 Task: Check the average views per listing of energy efficient in the last 1 year.
Action: Mouse moved to (790, 178)
Screenshot: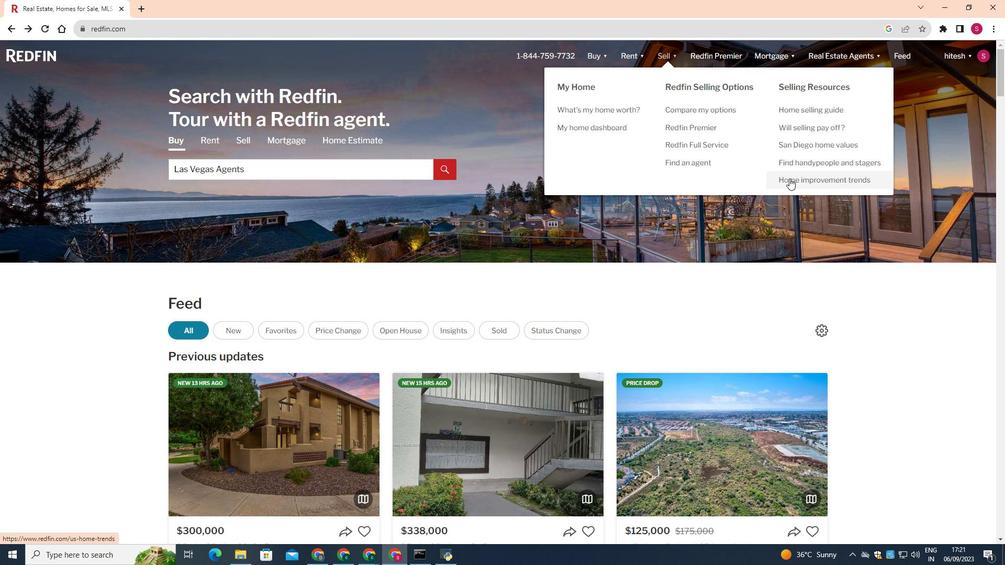 
Action: Mouse pressed left at (790, 178)
Screenshot: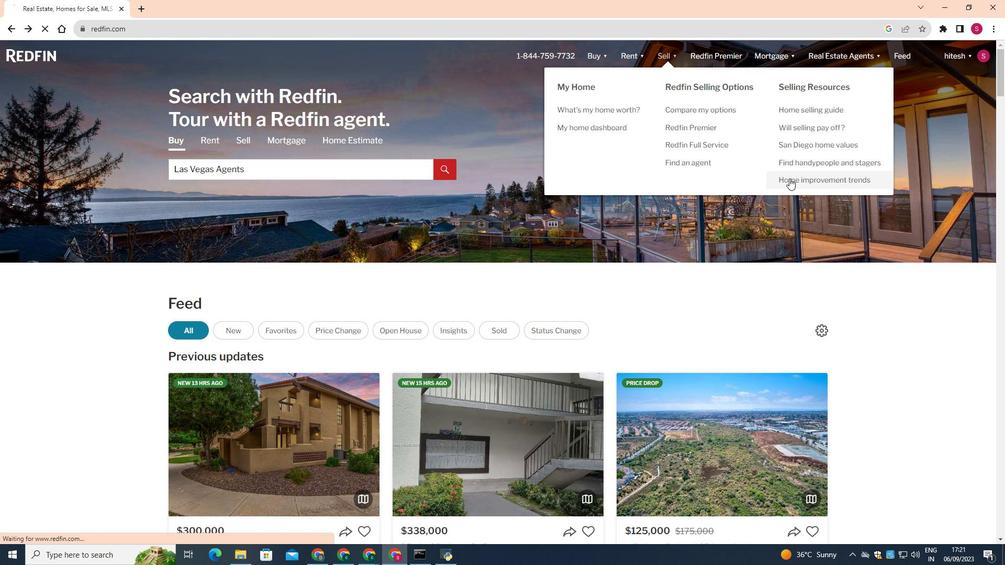 
Action: Mouse moved to (549, 379)
Screenshot: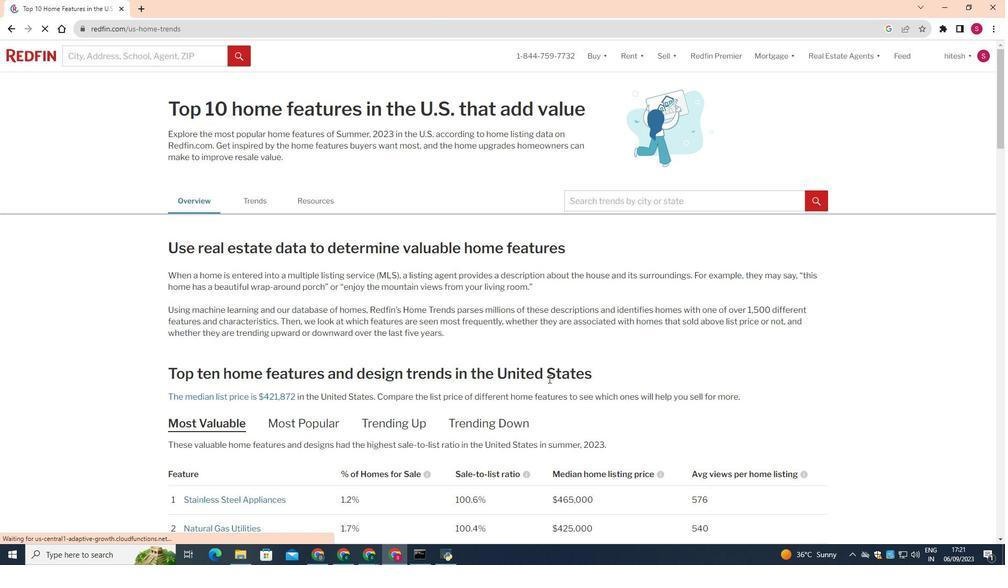 
Action: Mouse scrolled (549, 378) with delta (0, 0)
Screenshot: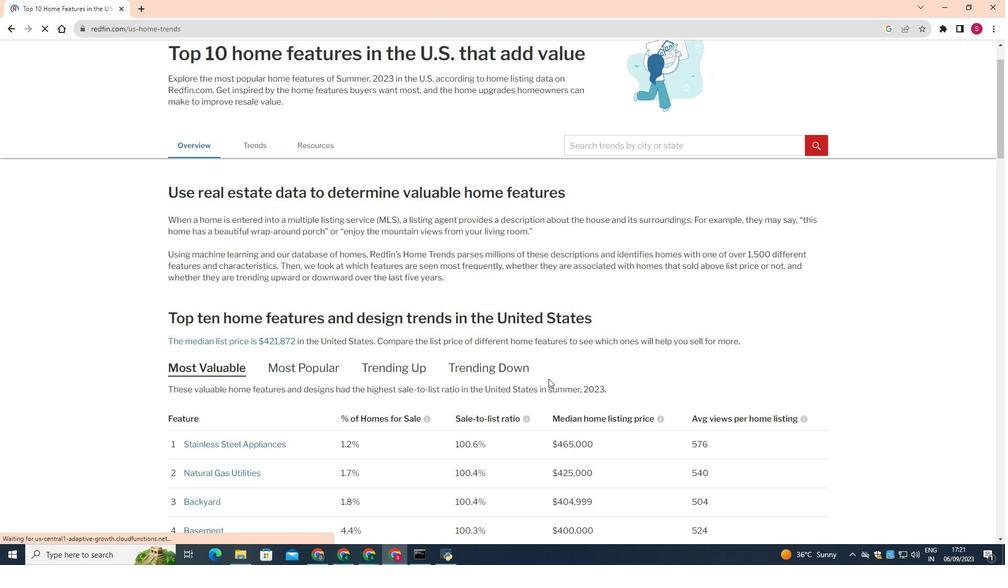 
Action: Mouse scrolled (549, 378) with delta (0, 0)
Screenshot: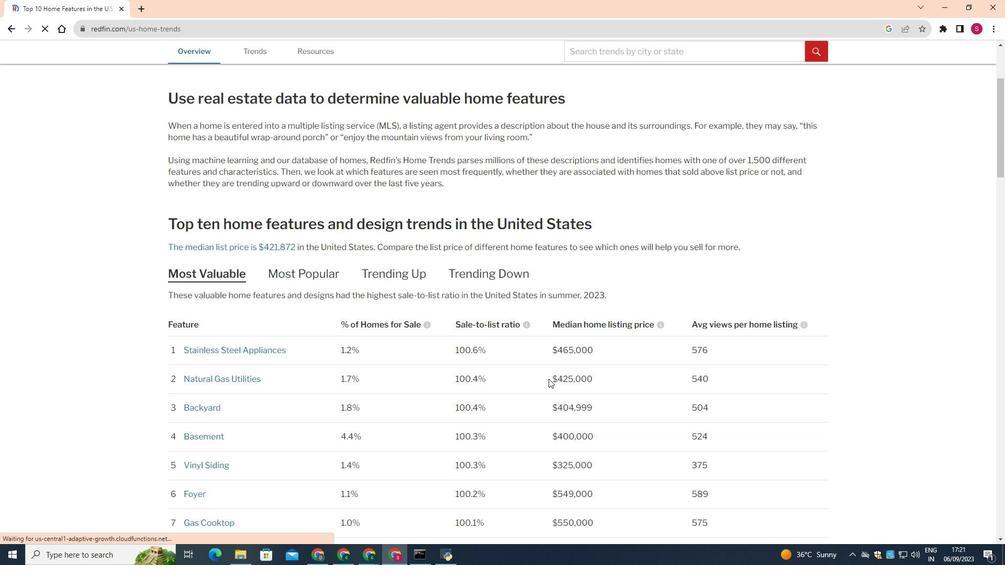 
Action: Mouse scrolled (549, 378) with delta (0, 0)
Screenshot: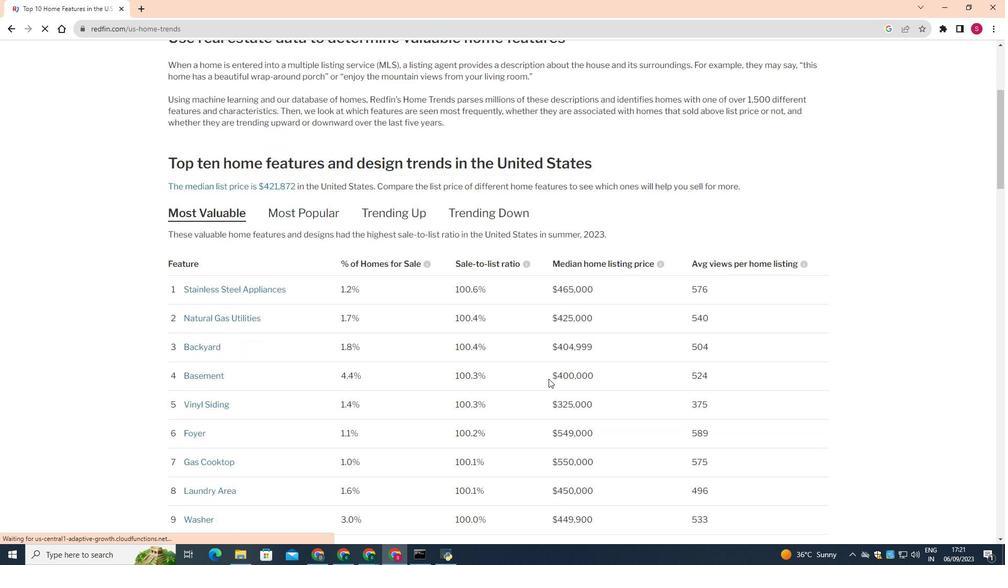 
Action: Mouse scrolled (549, 378) with delta (0, 0)
Screenshot: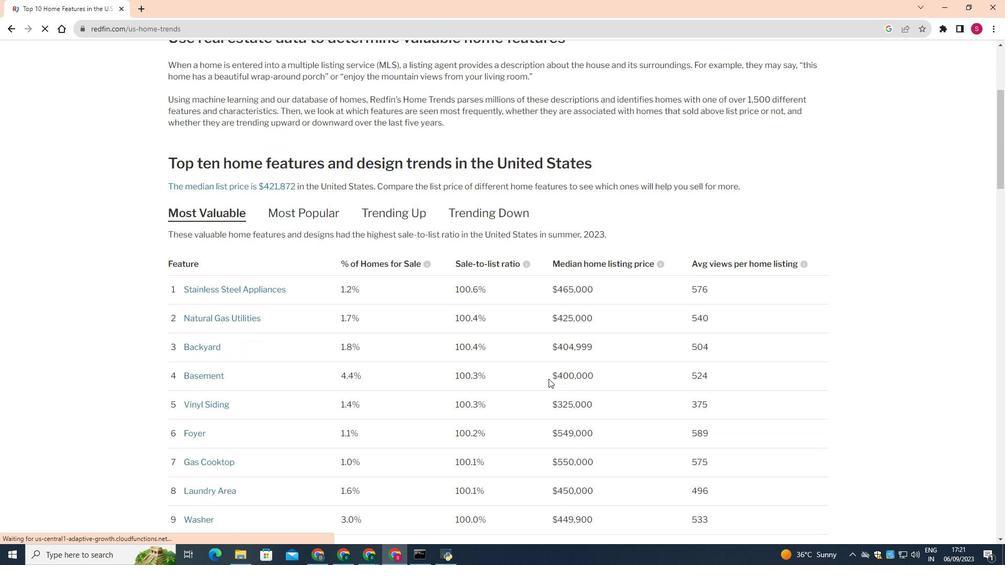 
Action: Mouse scrolled (549, 378) with delta (0, 0)
Screenshot: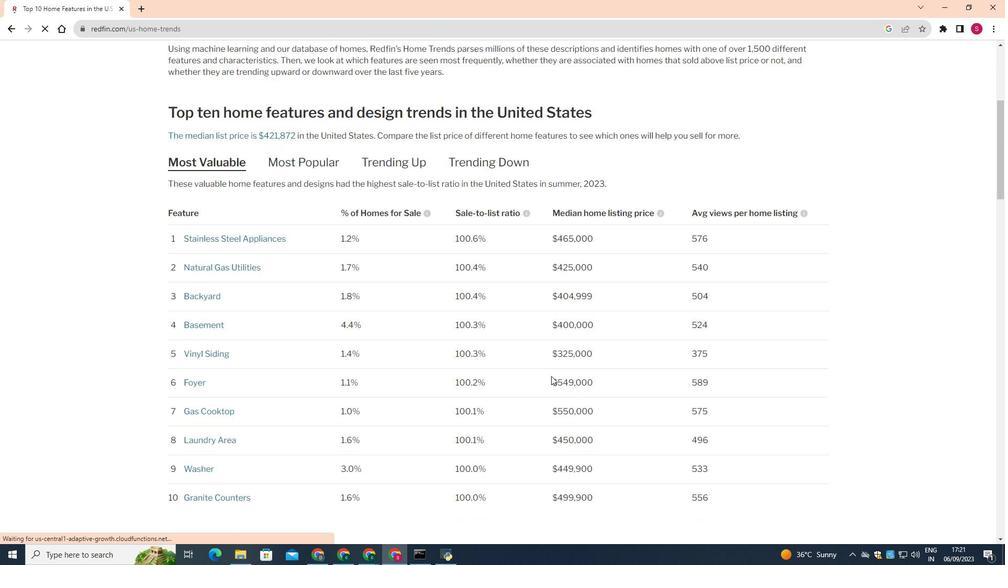 
Action: Mouse moved to (551, 376)
Screenshot: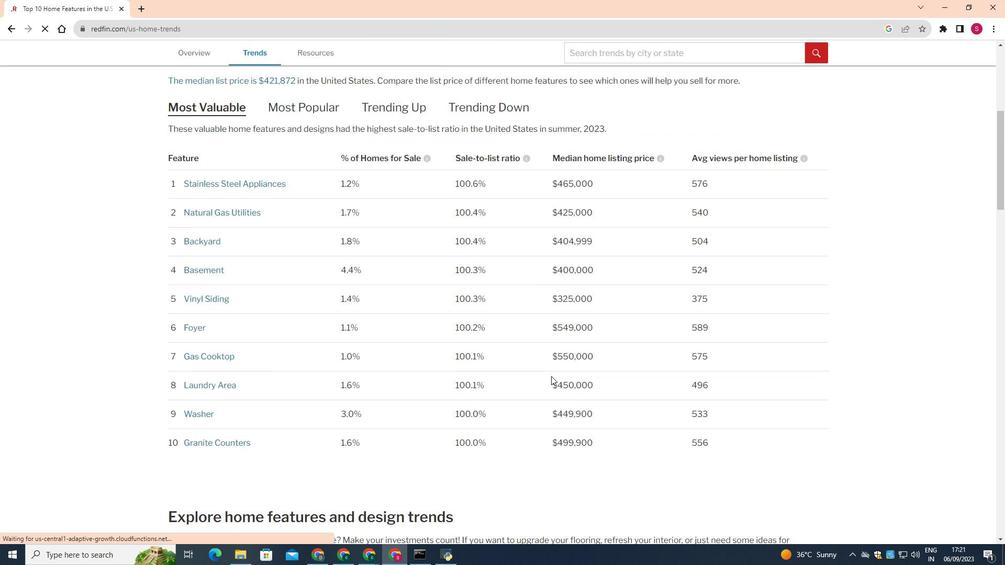 
Action: Mouse scrolled (551, 376) with delta (0, 0)
Screenshot: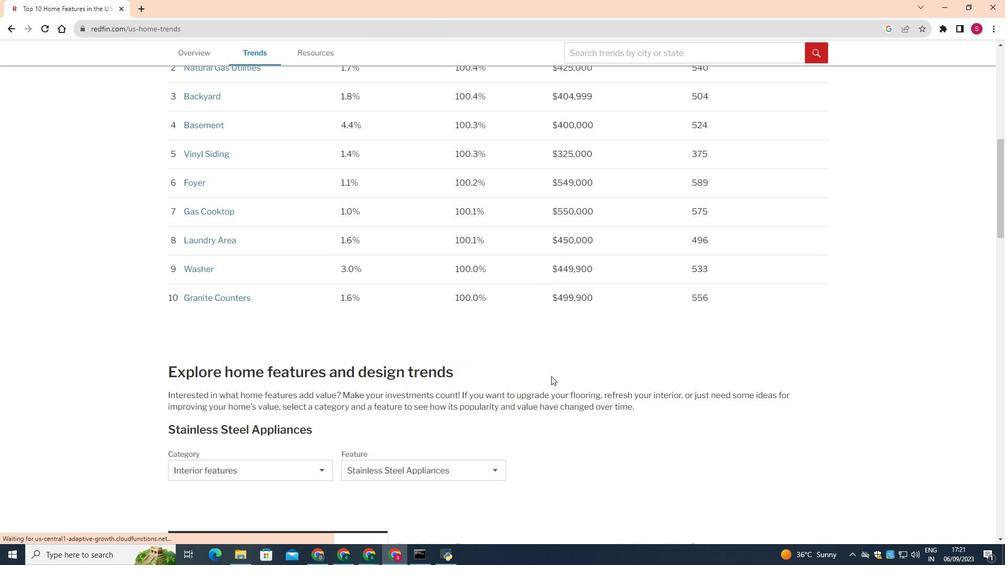 
Action: Mouse scrolled (551, 376) with delta (0, 0)
Screenshot: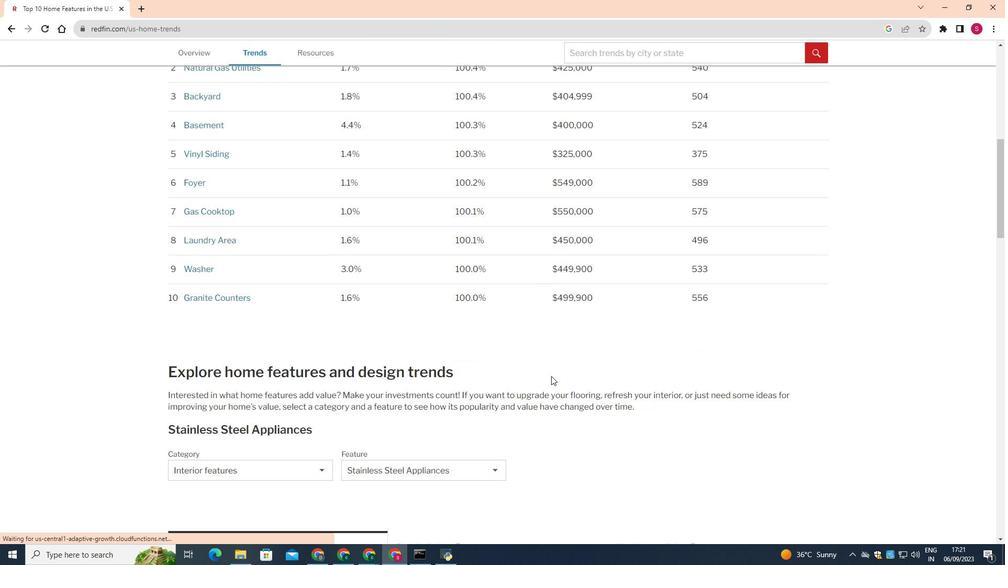 
Action: Mouse scrolled (551, 376) with delta (0, 0)
Screenshot: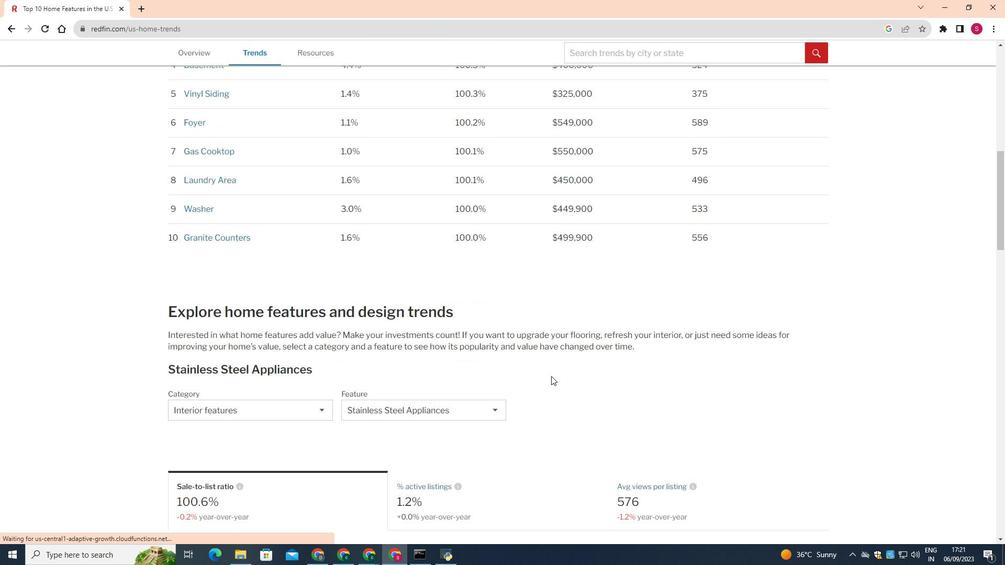 
Action: Mouse scrolled (551, 376) with delta (0, 0)
Screenshot: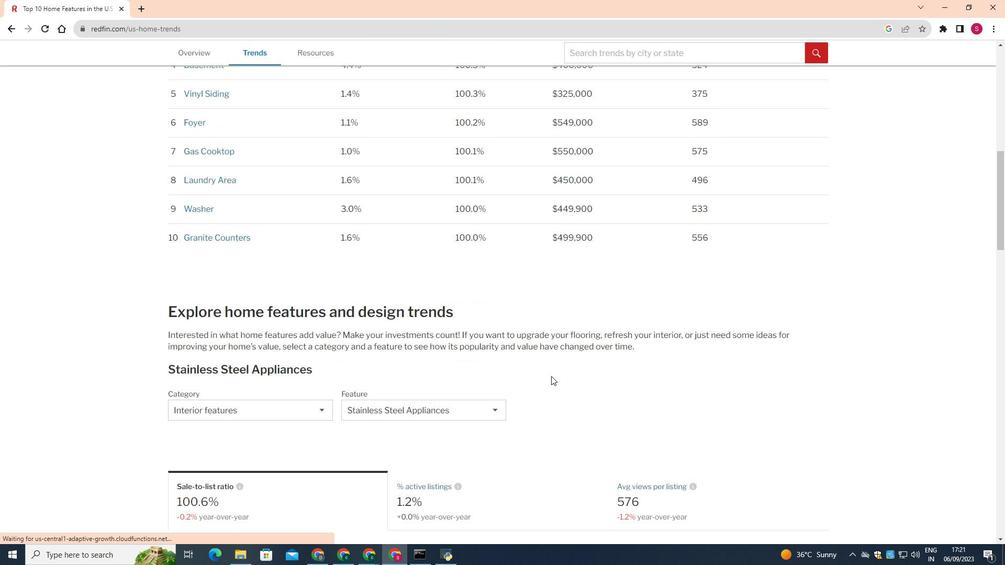 
Action: Mouse scrolled (551, 376) with delta (0, 0)
Screenshot: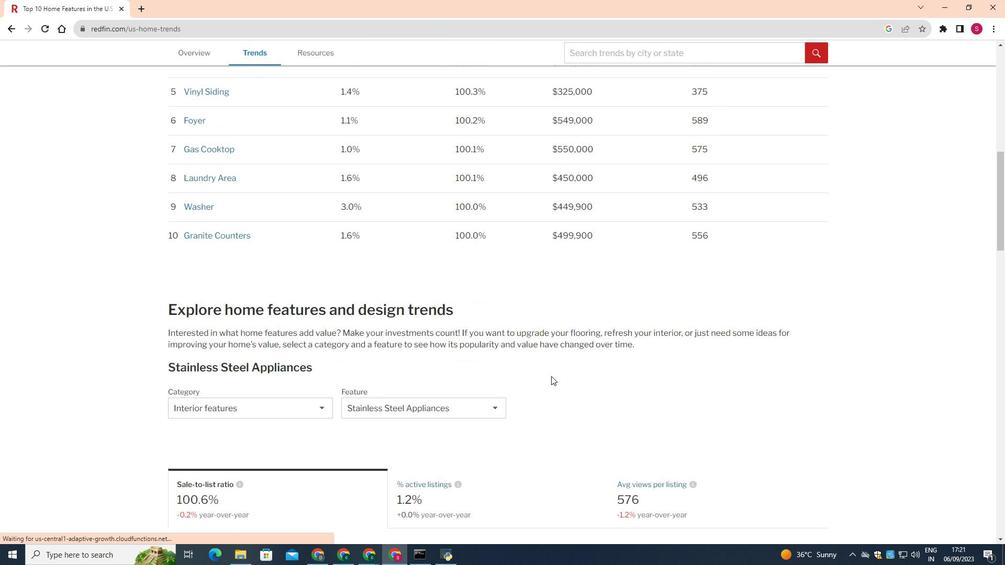 
Action: Mouse moved to (552, 375)
Screenshot: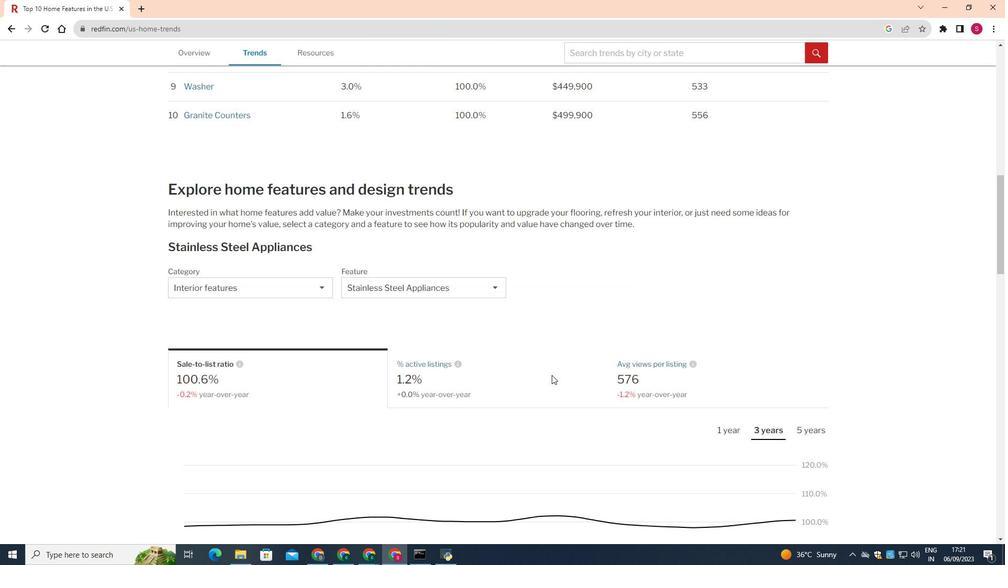 
Action: Mouse scrolled (552, 375) with delta (0, 0)
Screenshot: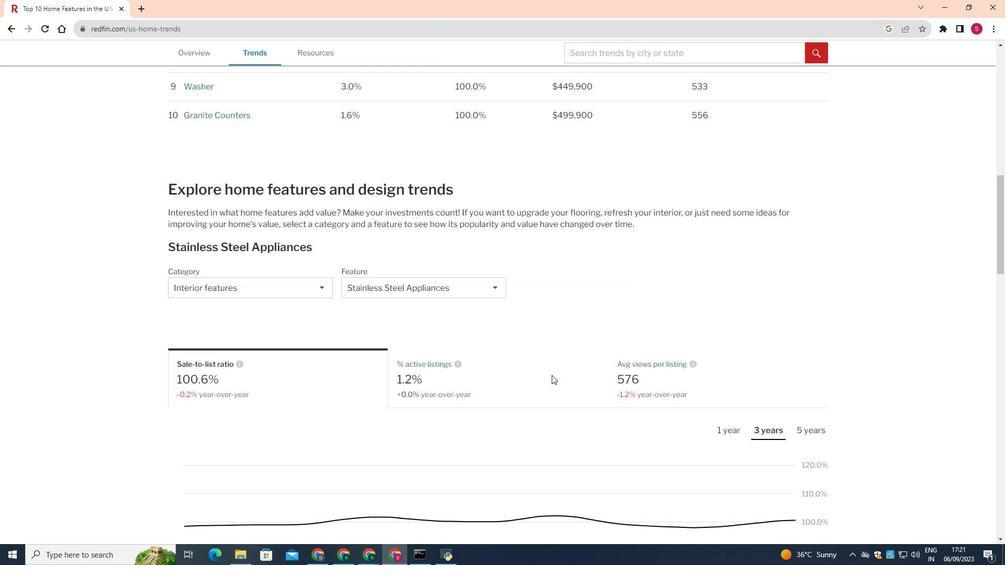 
Action: Mouse scrolled (552, 375) with delta (0, 0)
Screenshot: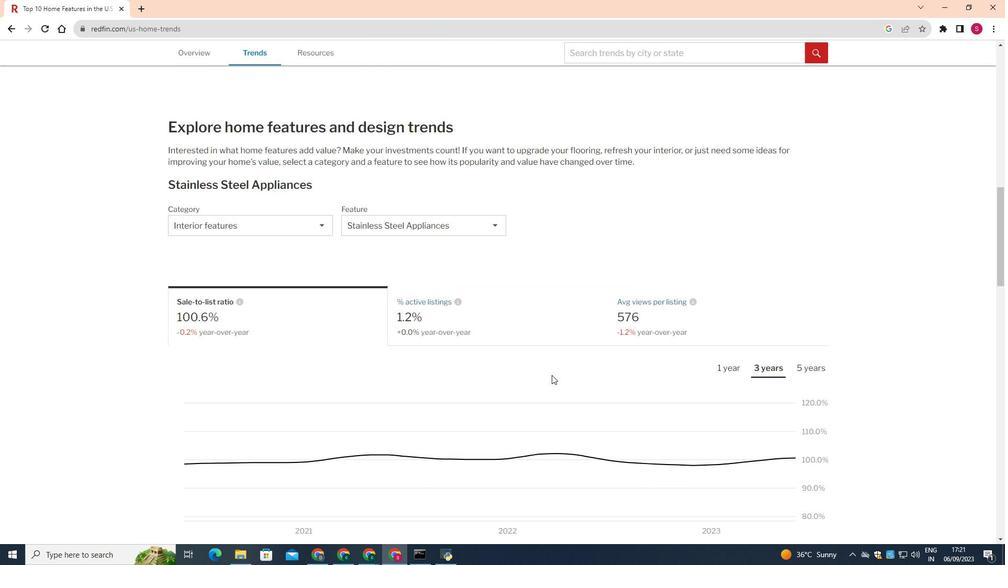 
Action: Mouse scrolled (552, 375) with delta (0, 0)
Screenshot: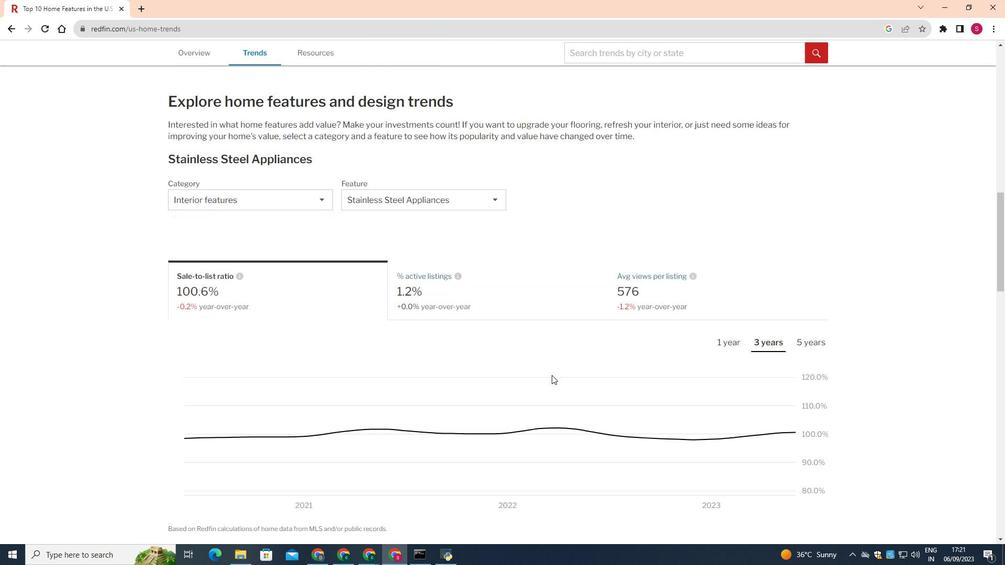 
Action: Mouse scrolled (552, 375) with delta (0, 0)
Screenshot: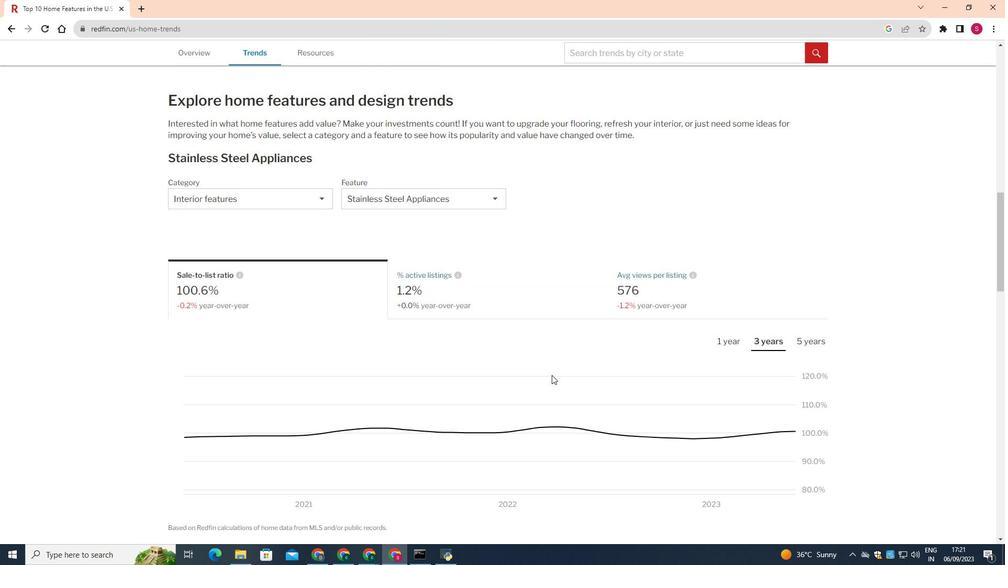 
Action: Mouse moved to (217, 198)
Screenshot: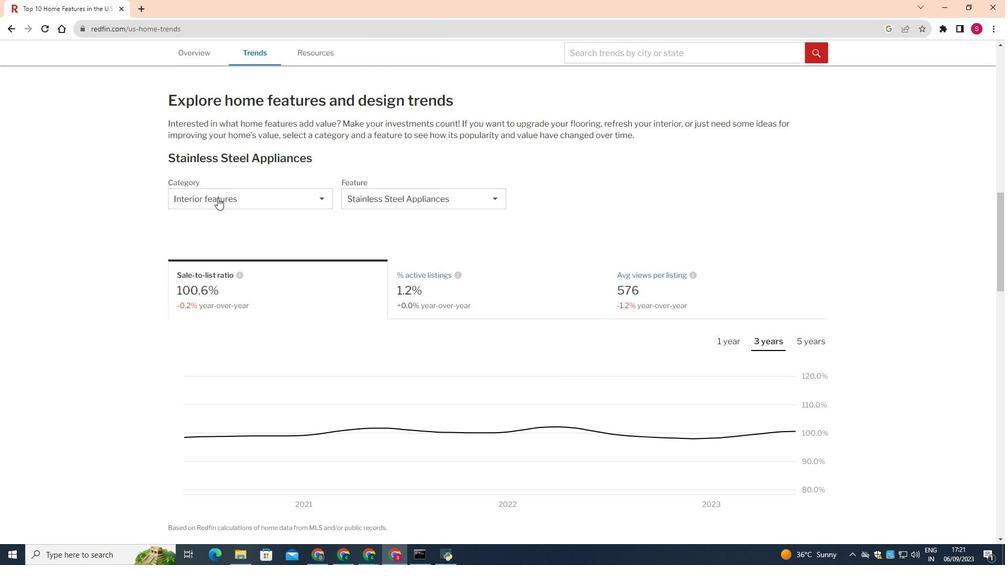 
Action: Mouse pressed left at (217, 198)
Screenshot: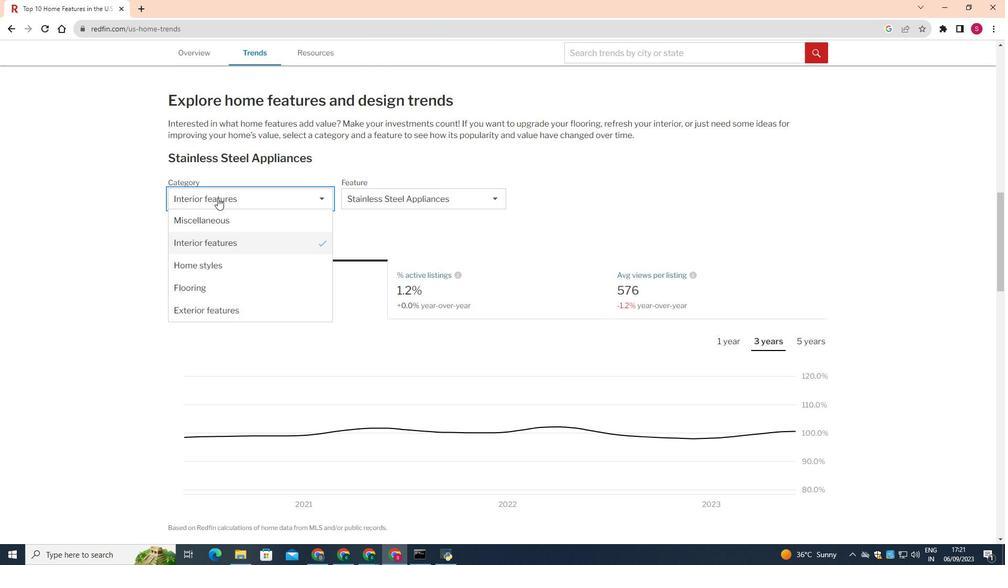 
Action: Mouse moved to (222, 222)
Screenshot: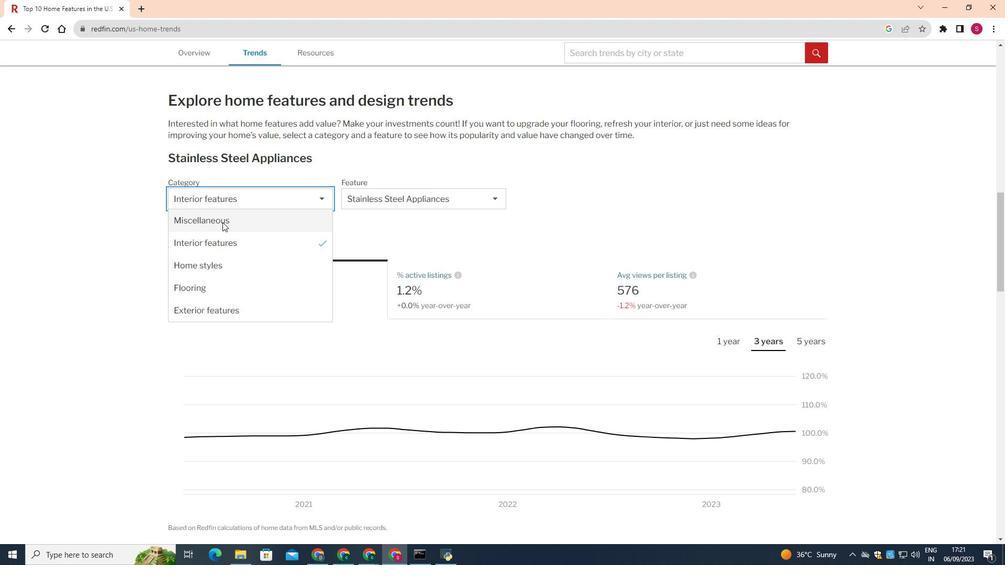 
Action: Mouse pressed left at (222, 222)
Screenshot: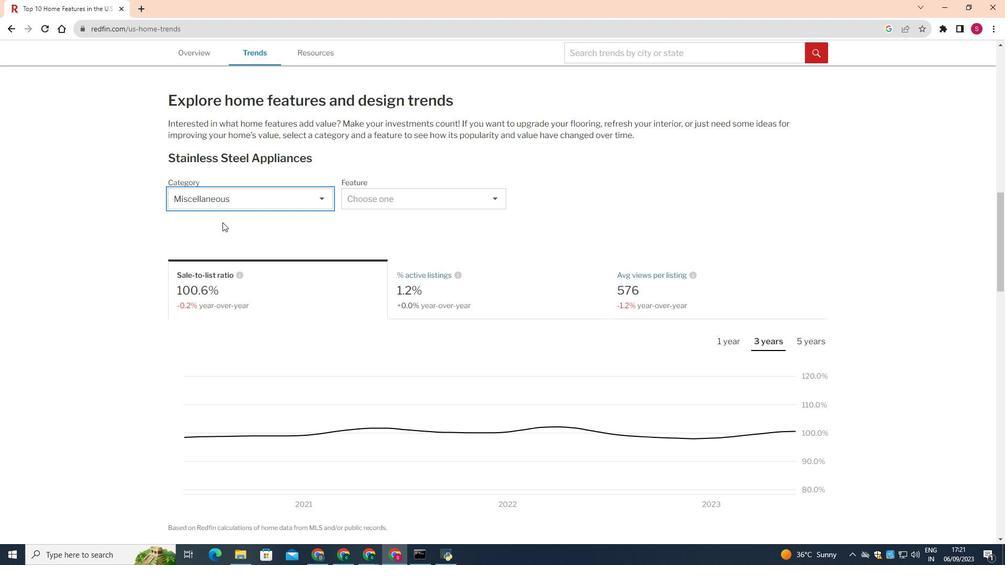 
Action: Mouse moved to (409, 201)
Screenshot: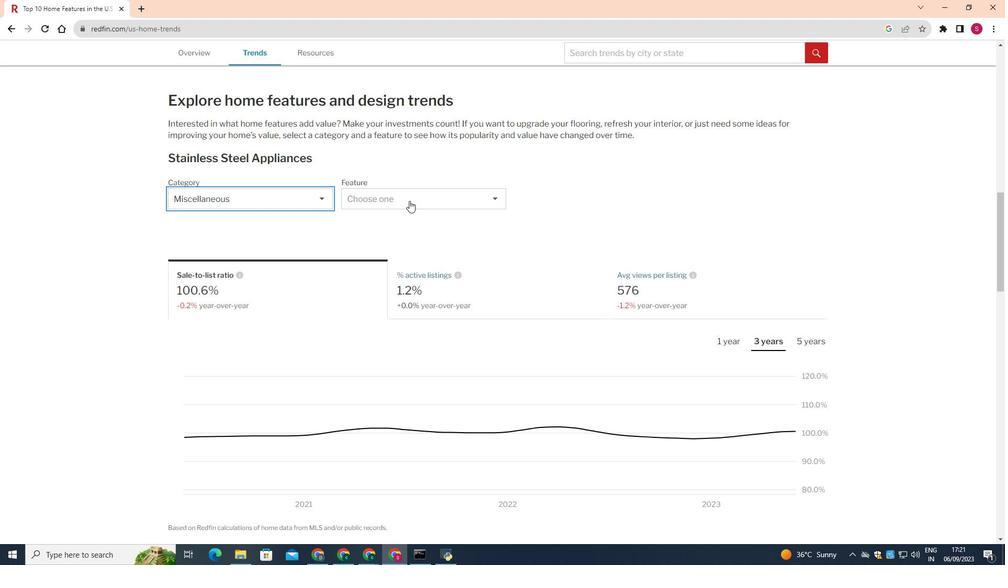 
Action: Mouse pressed left at (409, 201)
Screenshot: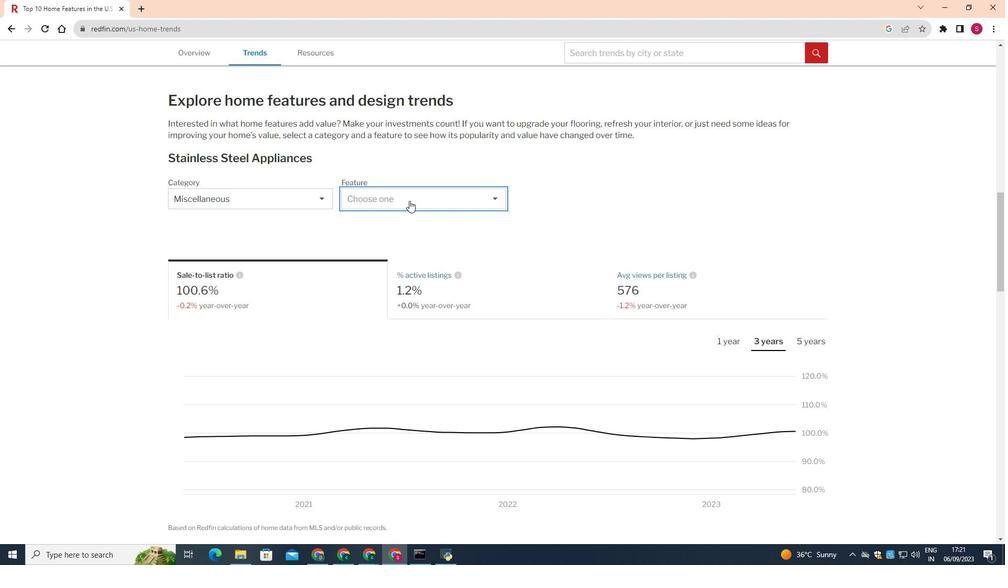 
Action: Mouse moved to (424, 292)
Screenshot: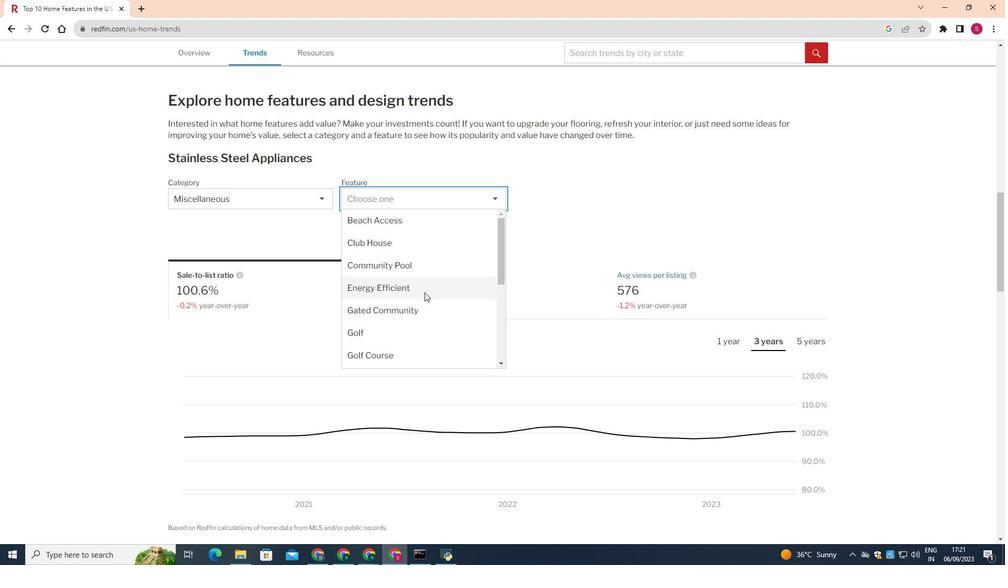 
Action: Mouse pressed left at (424, 292)
Screenshot: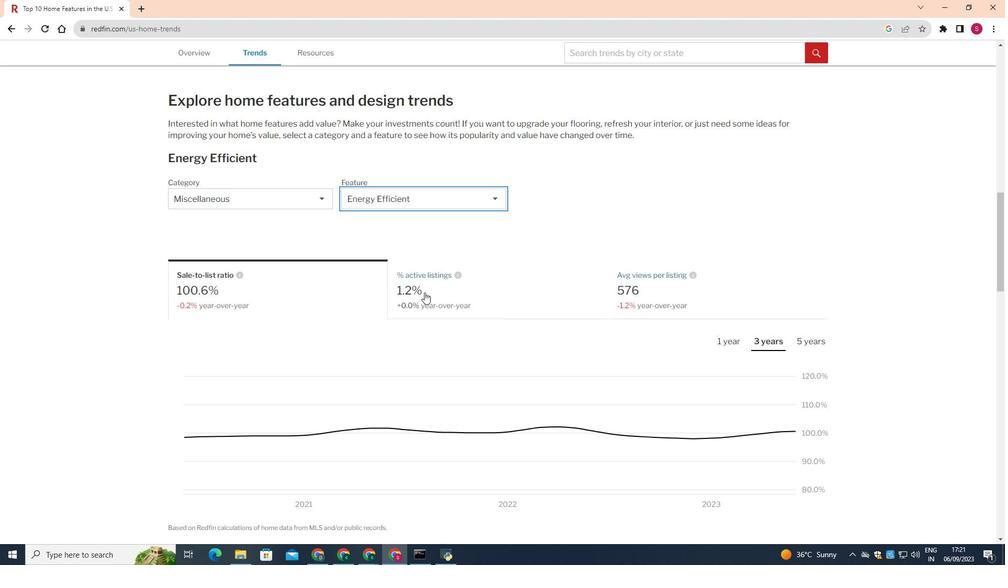 
Action: Mouse moved to (679, 285)
Screenshot: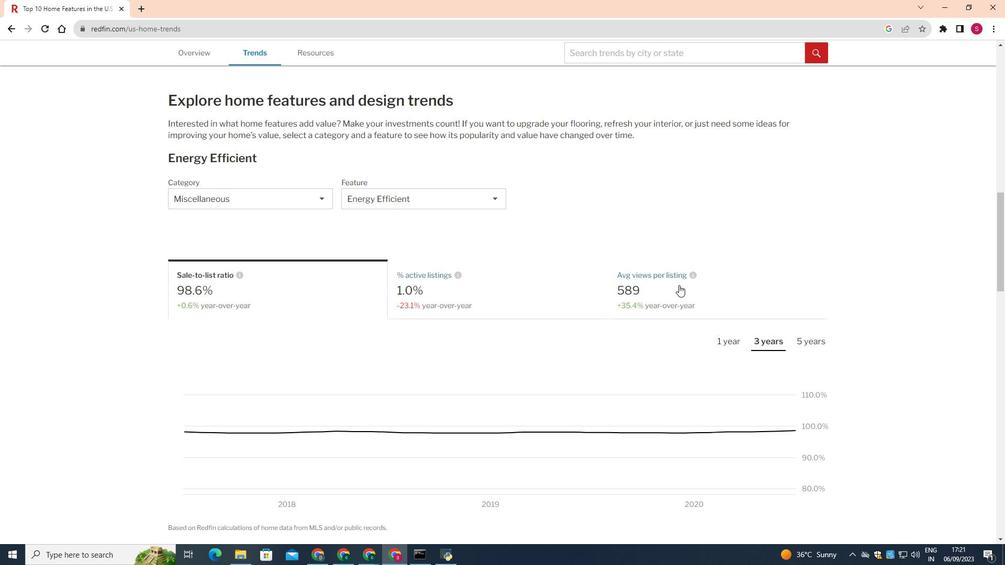 
Action: Mouse pressed left at (679, 285)
Screenshot: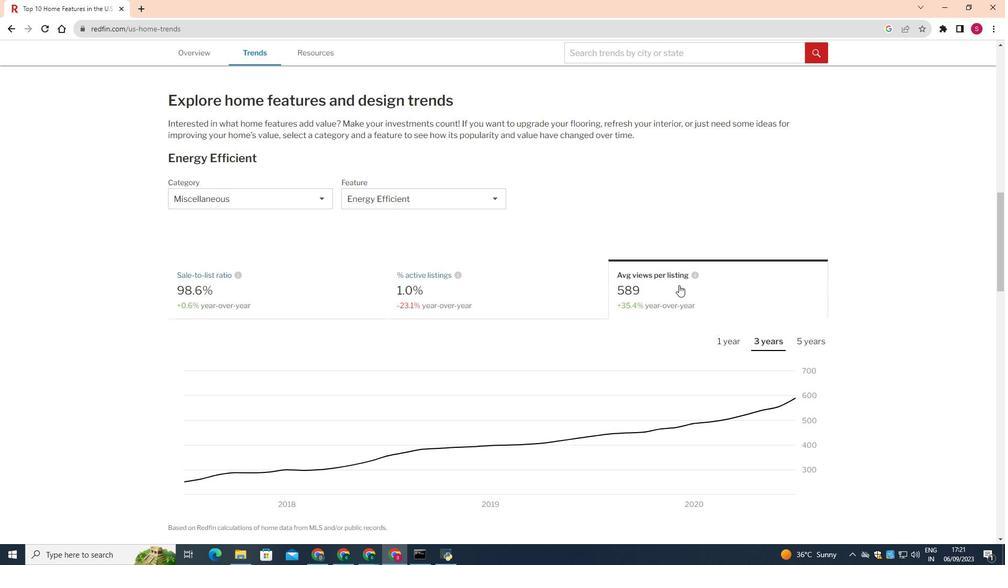 
Action: Mouse moved to (733, 343)
Screenshot: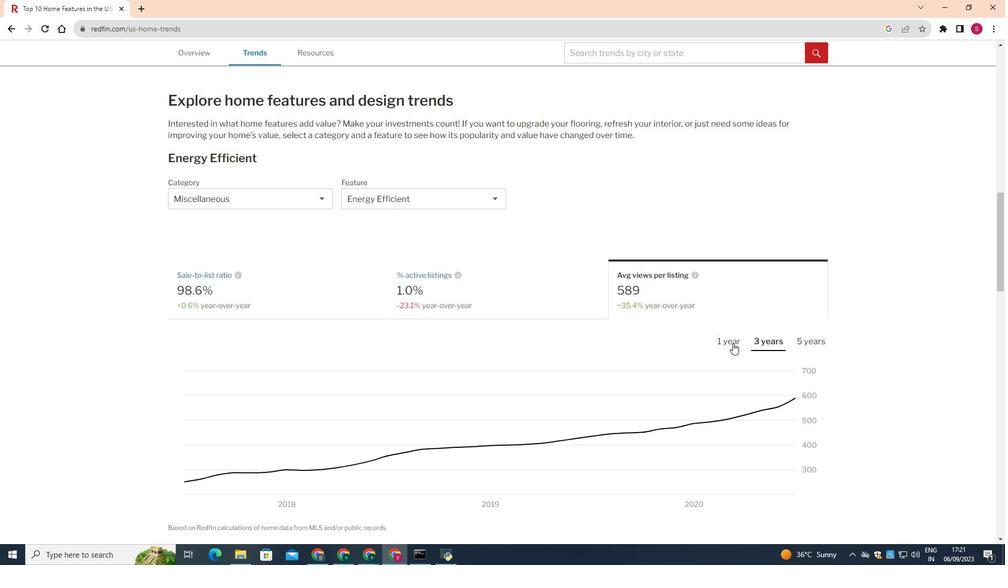 
Action: Mouse pressed left at (733, 343)
Screenshot: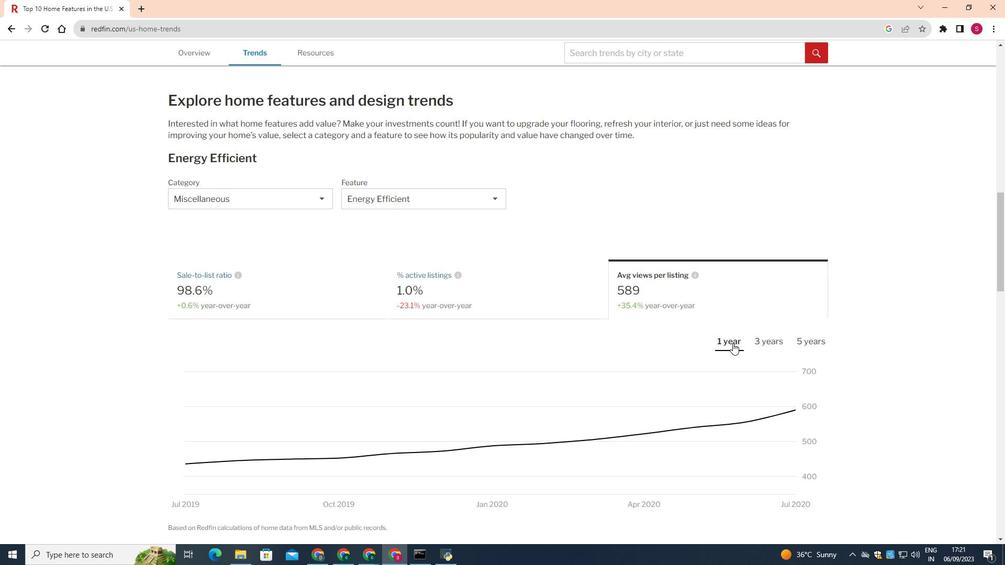 
Action: Mouse moved to (580, 335)
Screenshot: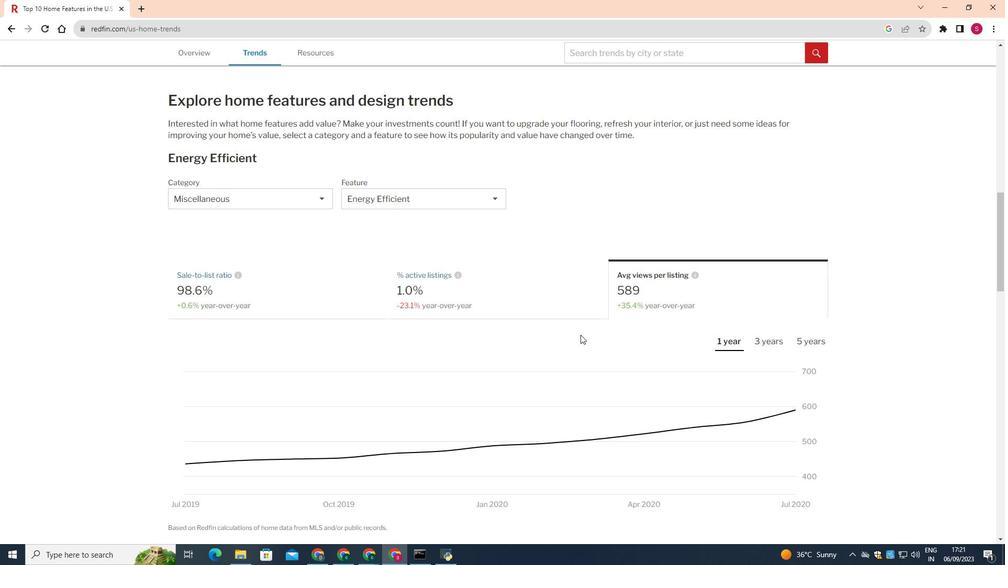 
Action: Mouse scrolled (580, 334) with delta (0, 0)
Screenshot: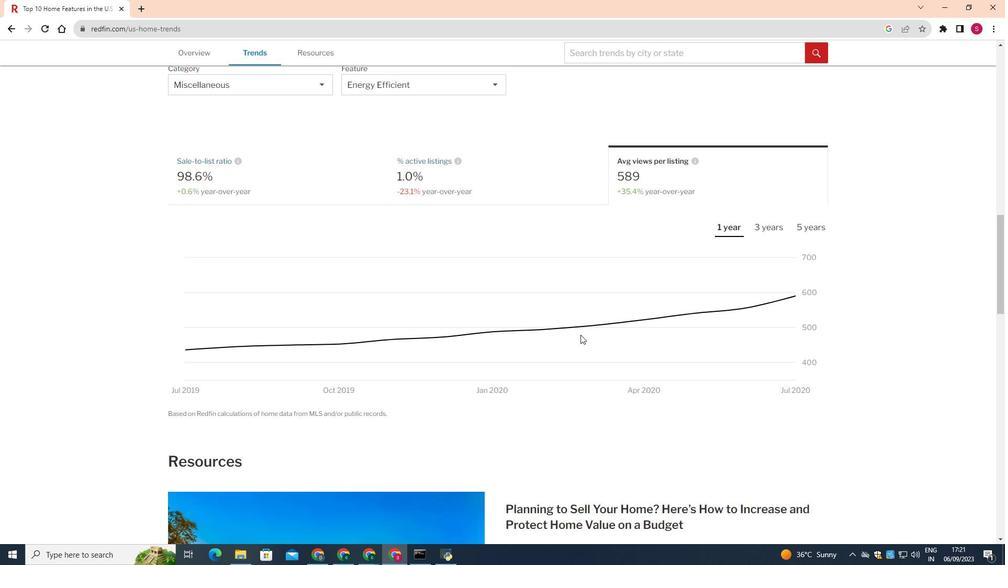 
Action: Mouse scrolled (580, 334) with delta (0, 0)
Screenshot: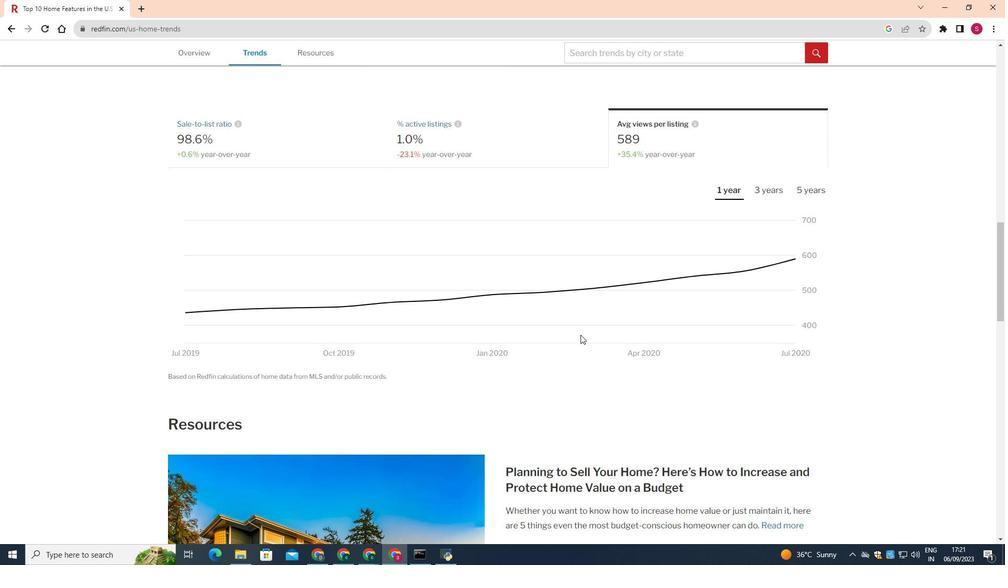 
Action: Mouse scrolled (580, 334) with delta (0, 0)
Screenshot: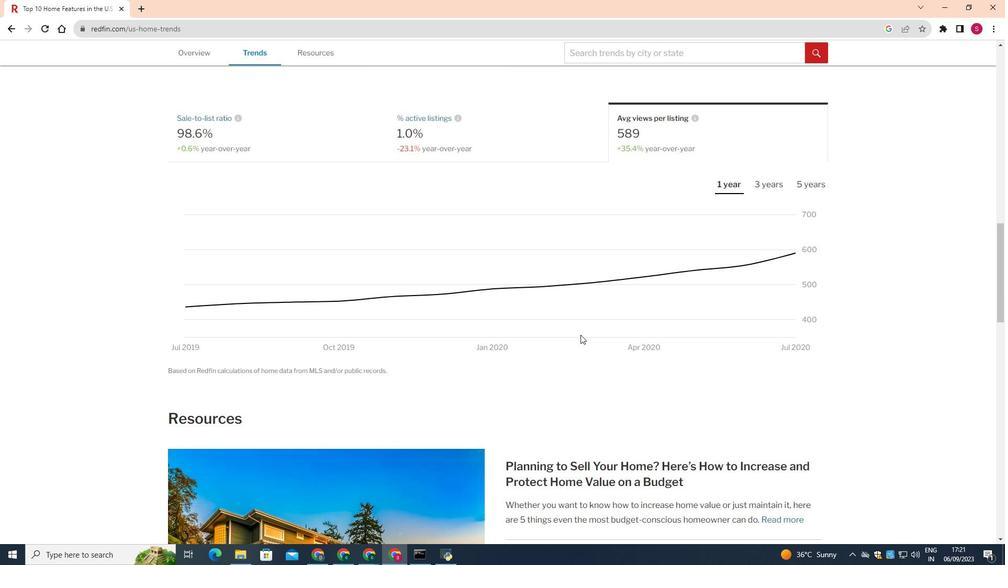 
